 Task: Find the best travel modes to reach the Empire State Building from Home by Wednesday, November 29.
Action: Mouse moved to (229, 81)
Screenshot: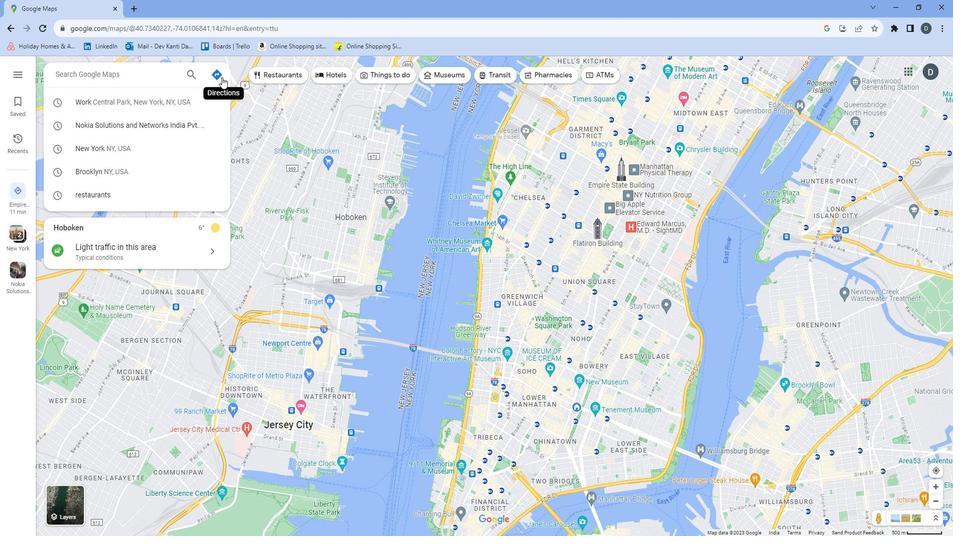 
Action: Mouse pressed left at (229, 81)
Screenshot: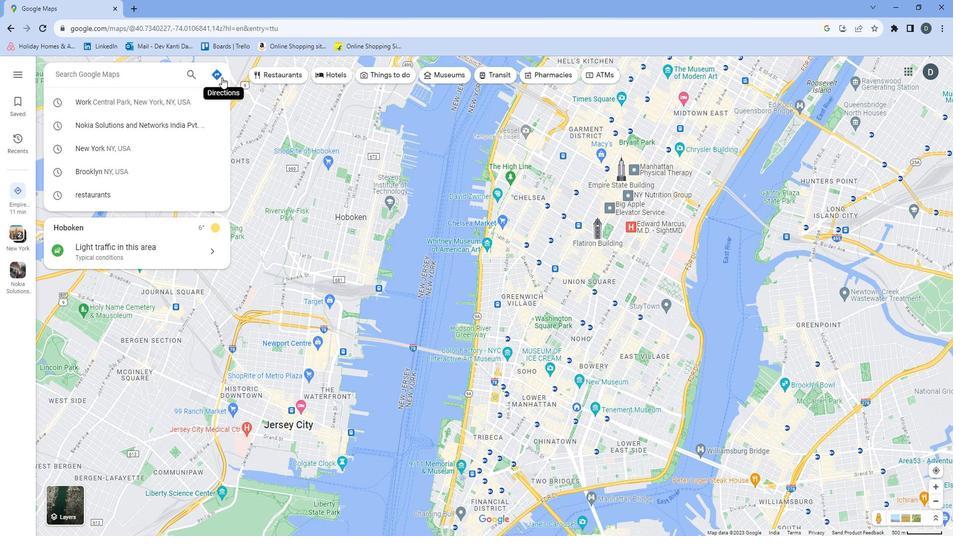 
Action: Mouse moved to (143, 182)
Screenshot: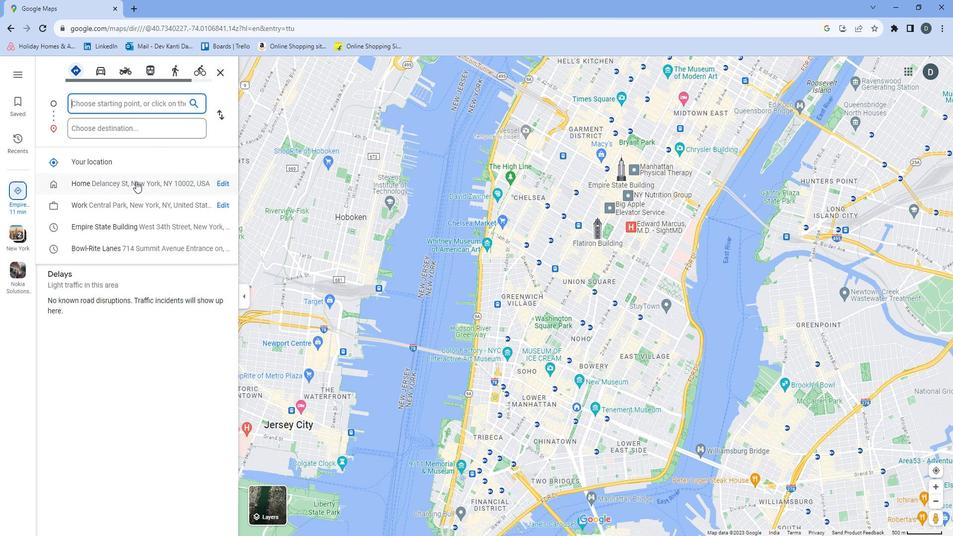 
Action: Mouse pressed left at (143, 182)
Screenshot: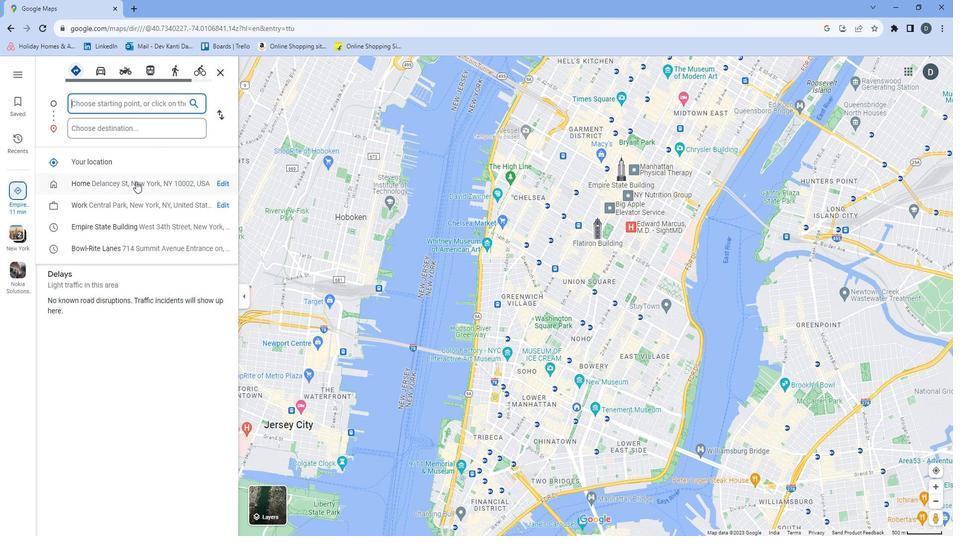 
Action: Mouse moved to (148, 126)
Screenshot: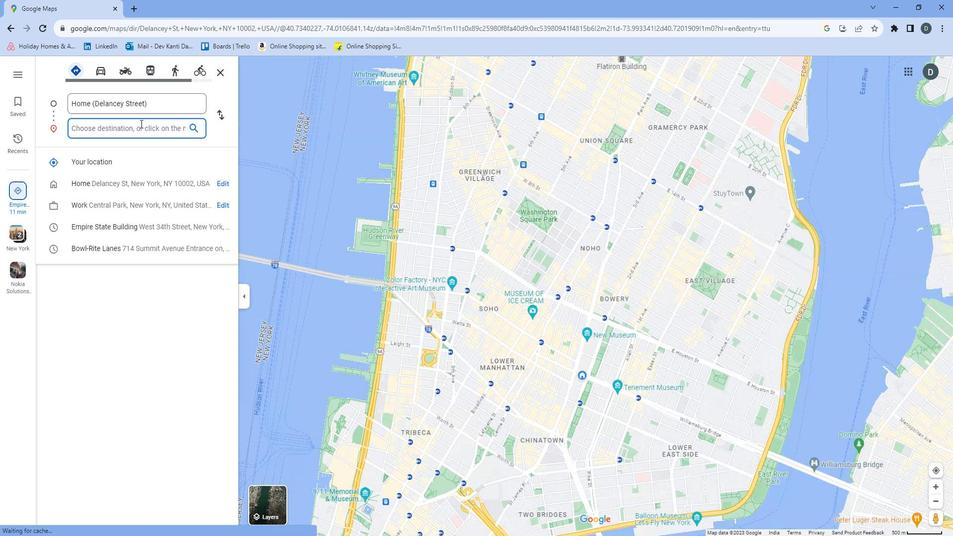 
Action: Mouse pressed left at (148, 126)
Screenshot: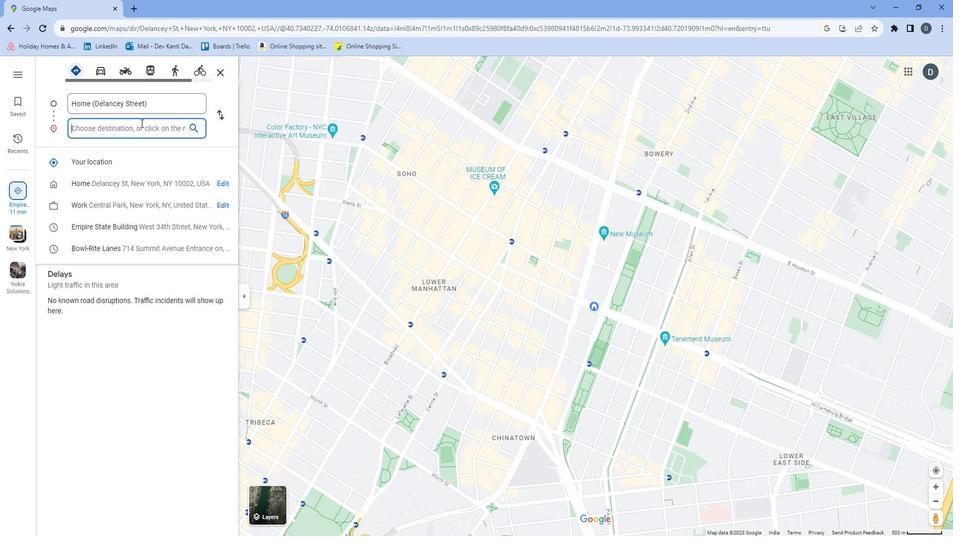 
Action: Key pressed <Key.shift>Emoi<Key.backspace><Key.backspace>pire<Key.space><Key.shift>State<Key.space><Key.shift>
Screenshot: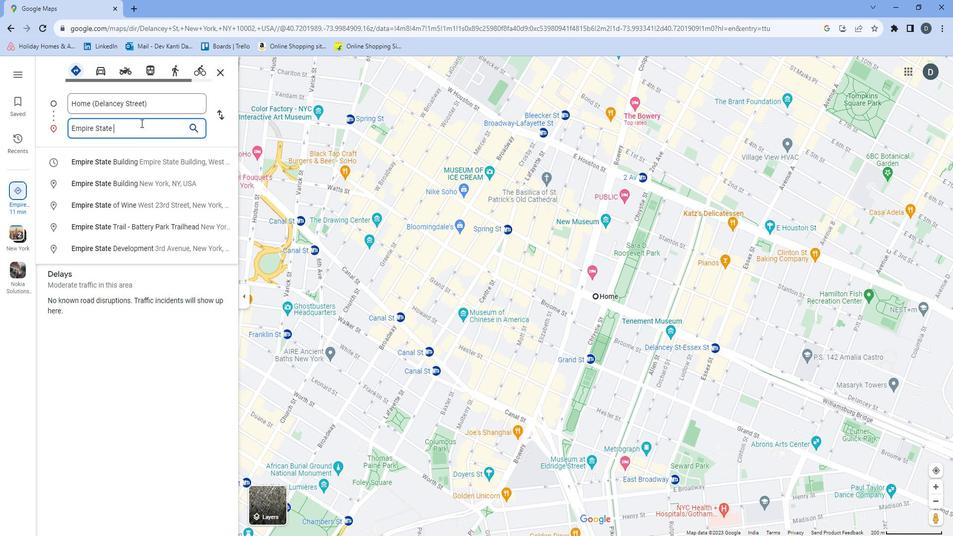 
Action: Mouse moved to (150, 185)
Screenshot: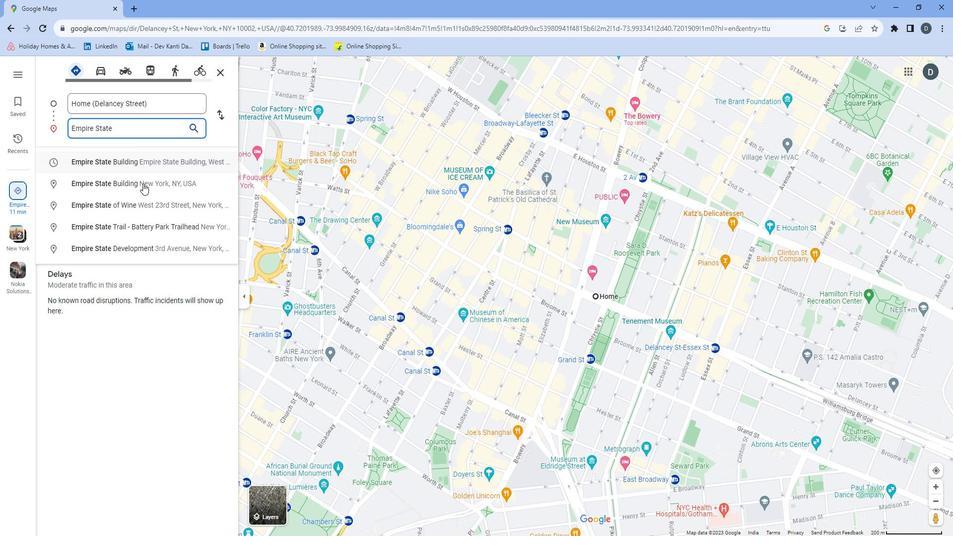 
Action: Mouse pressed left at (150, 185)
Screenshot: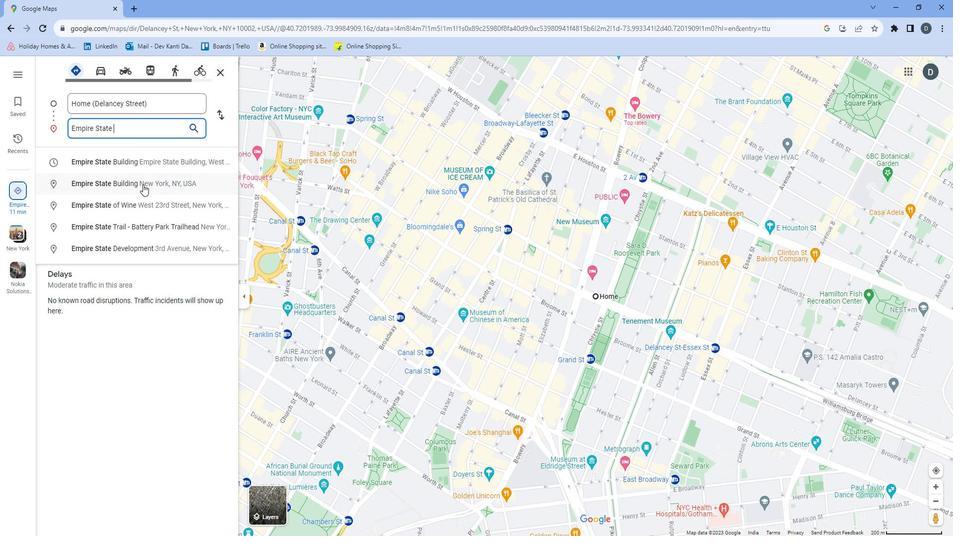 
Action: Mouse moved to (112, 190)
Screenshot: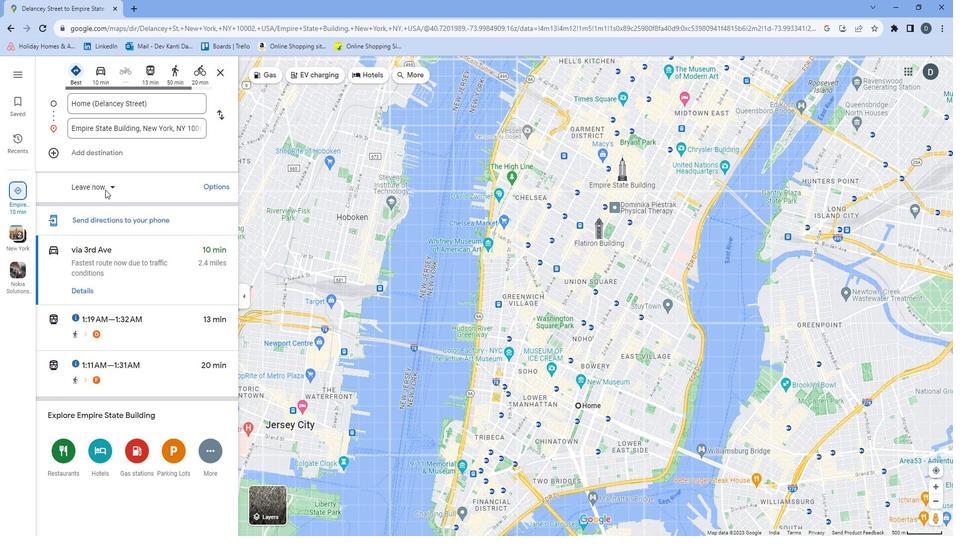 
Action: Mouse pressed left at (112, 190)
Screenshot: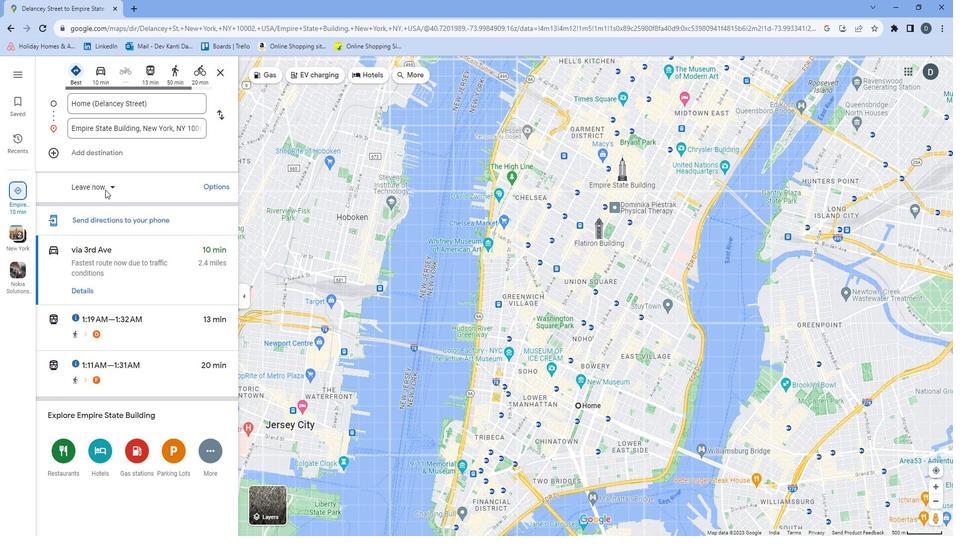 
Action: Mouse moved to (111, 213)
Screenshot: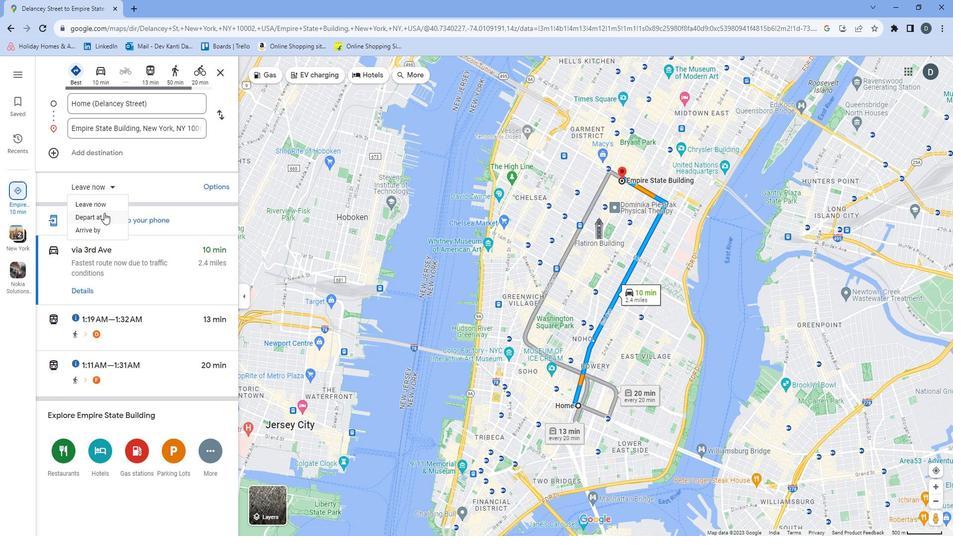 
Action: Mouse pressed left at (111, 213)
Screenshot: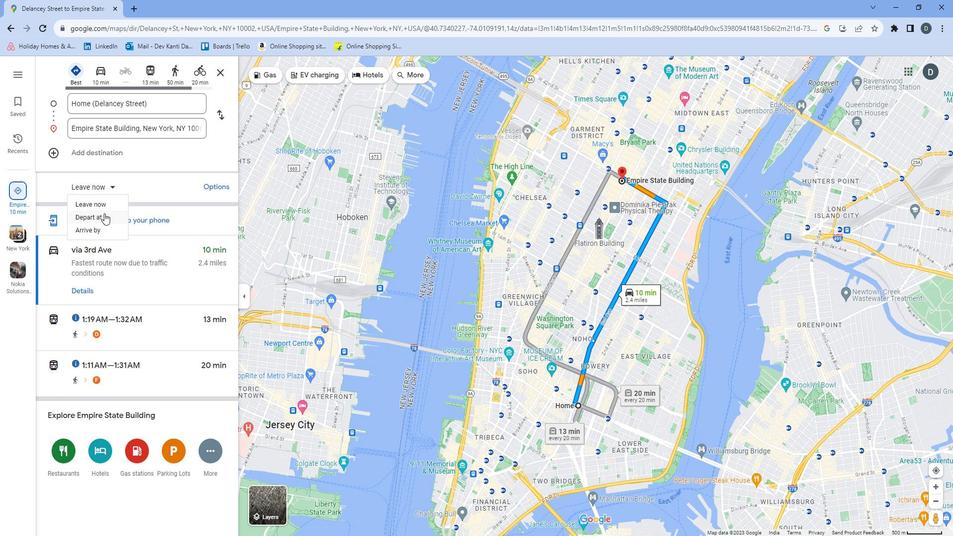 
Action: Mouse moved to (225, 181)
Screenshot: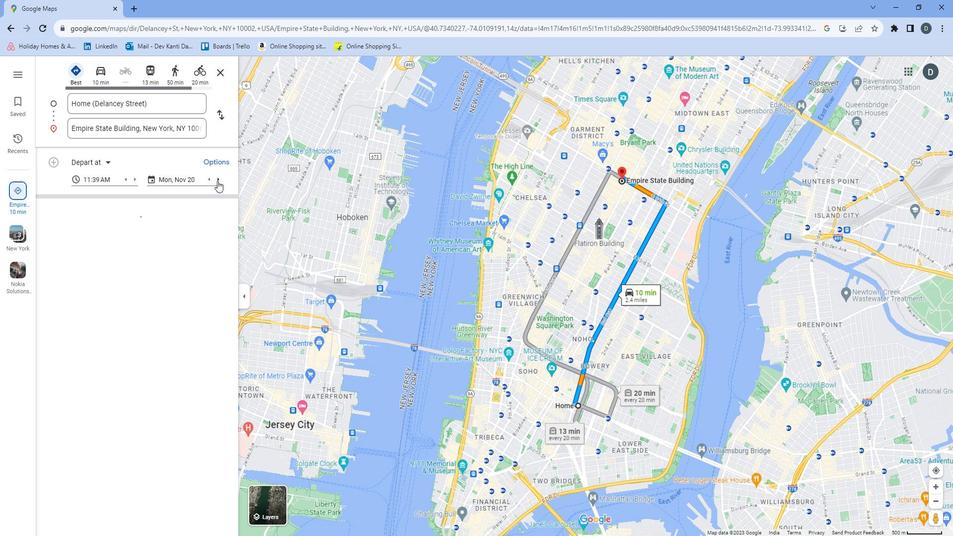 
Action: Mouse pressed left at (225, 181)
Screenshot: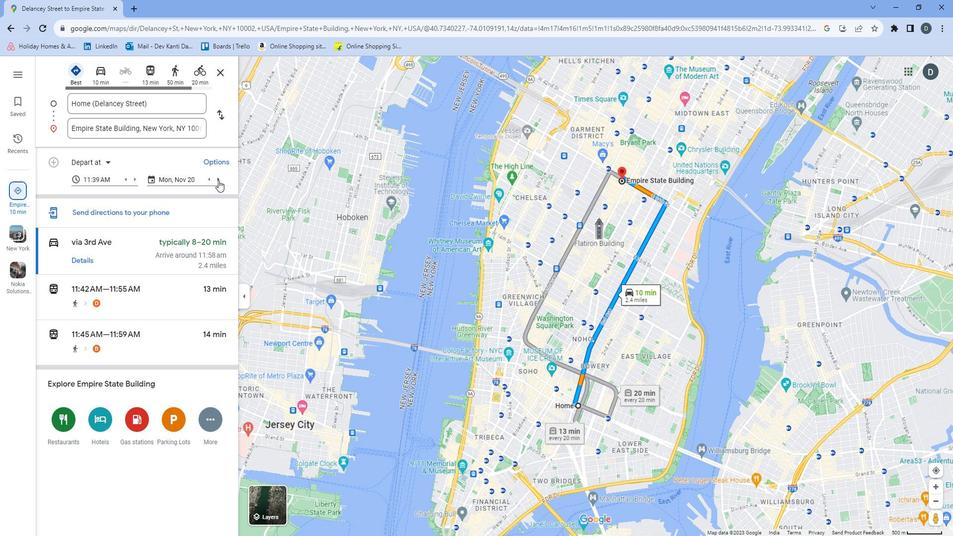 
Action: Mouse pressed left at (225, 181)
Screenshot: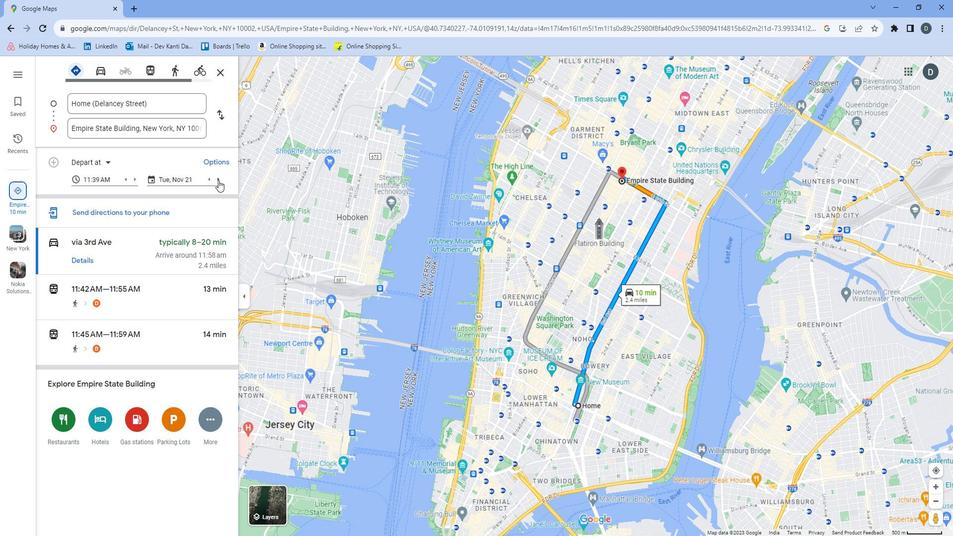 
Action: Mouse pressed left at (225, 181)
Screenshot: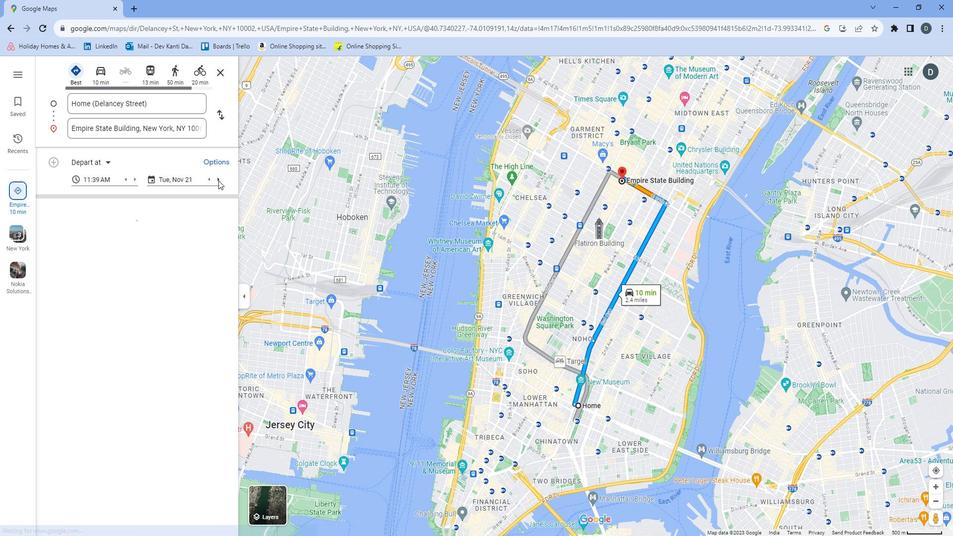 
Action: Mouse pressed left at (225, 181)
Screenshot: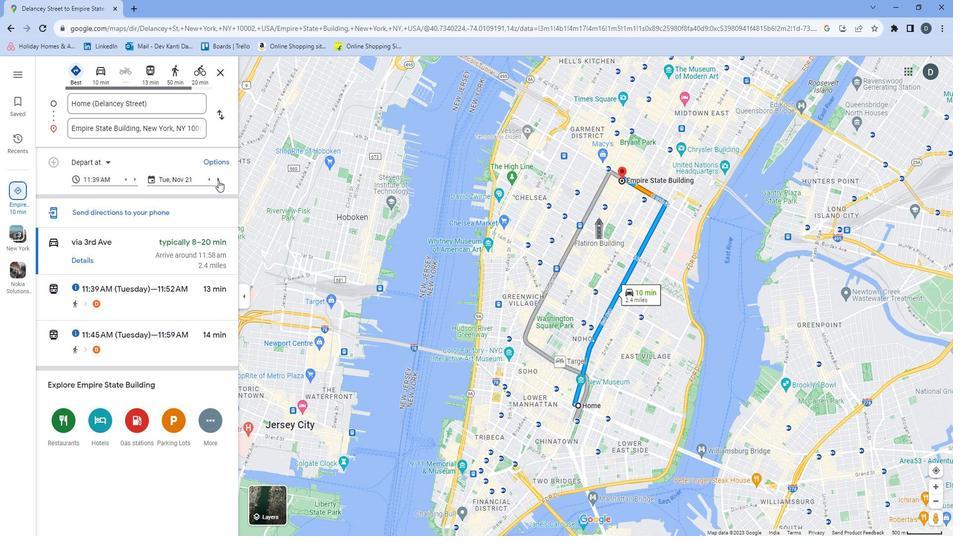 
Action: Mouse moved to (224, 181)
Screenshot: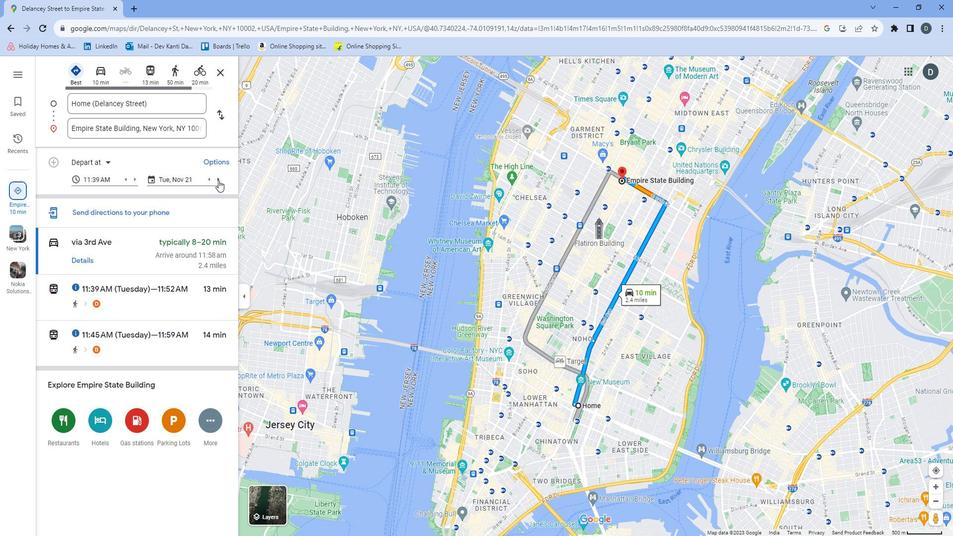 
Action: Mouse pressed left at (224, 181)
Screenshot: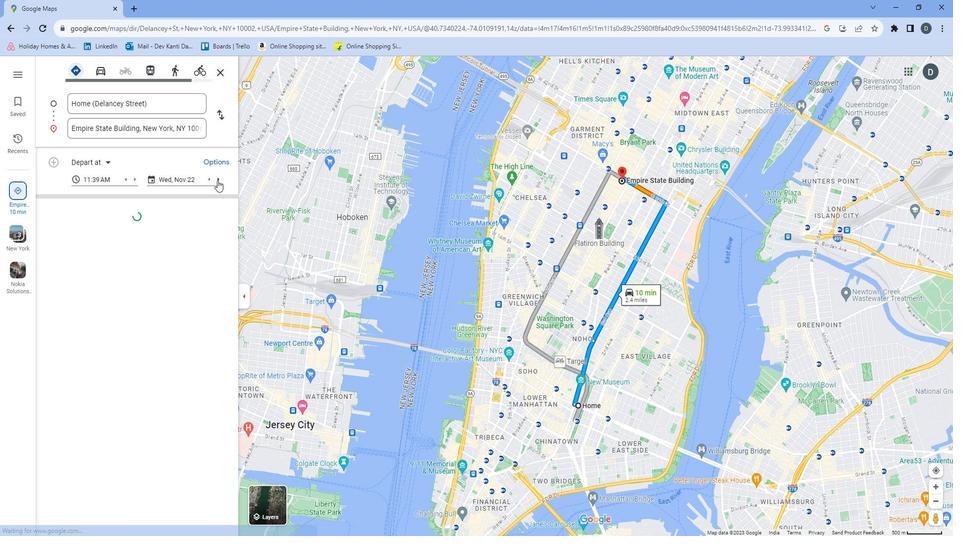 
Action: Mouse pressed left at (224, 181)
Screenshot: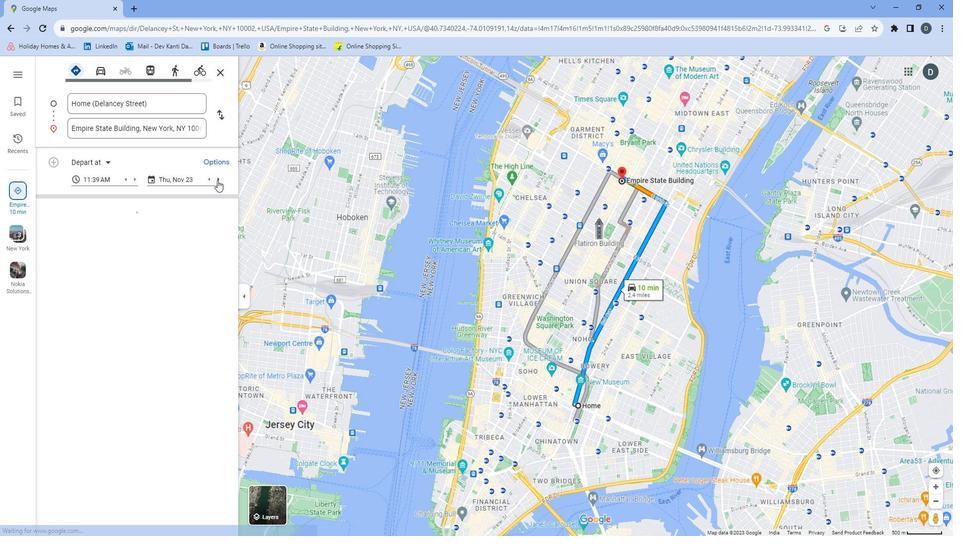 
Action: Mouse pressed left at (224, 181)
Screenshot: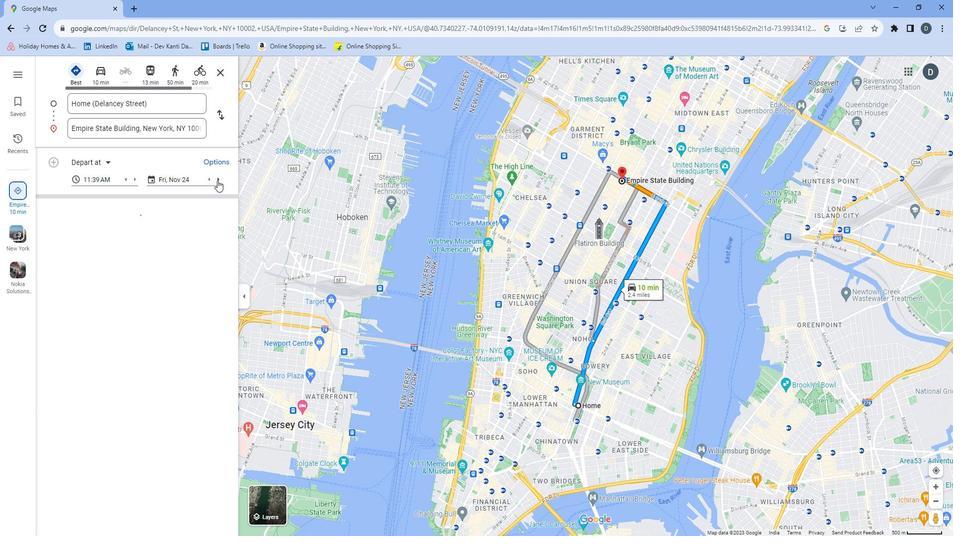 
Action: Mouse pressed left at (224, 181)
Screenshot: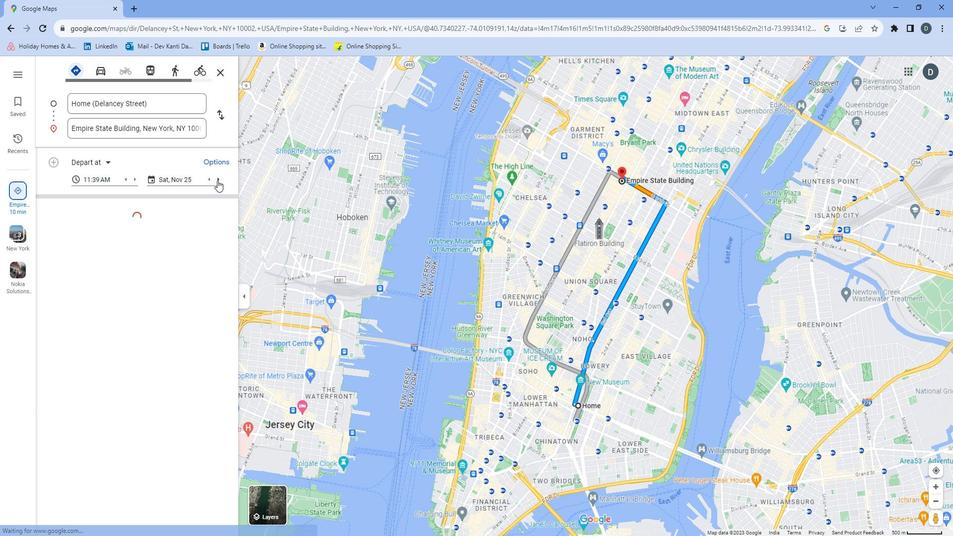 
Action: Mouse pressed left at (224, 181)
Screenshot: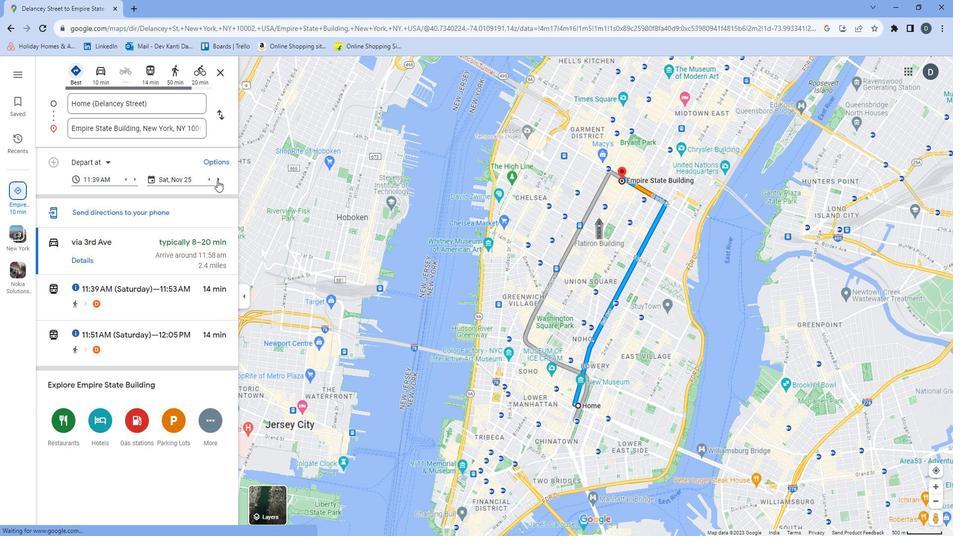 
Action: Mouse pressed left at (224, 181)
Screenshot: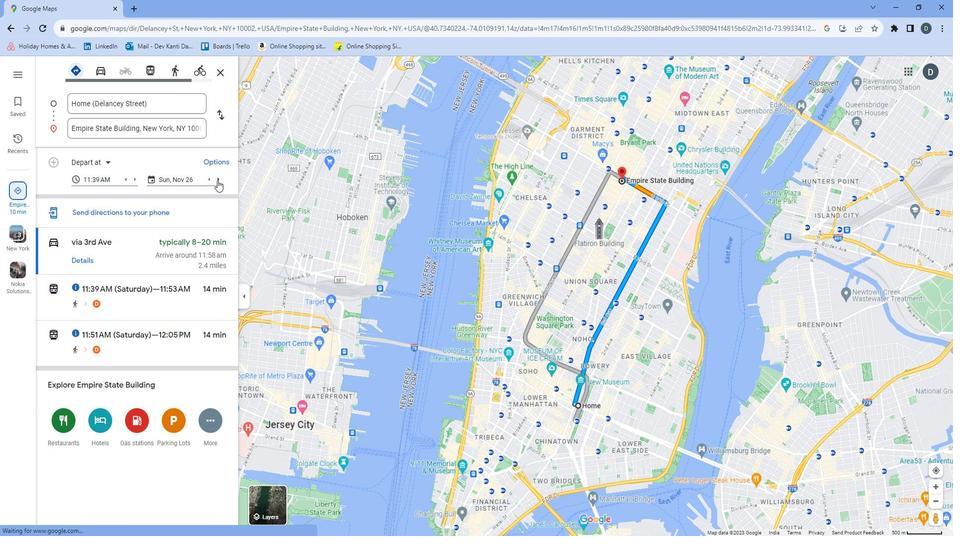 
Action: Mouse pressed left at (224, 181)
Screenshot: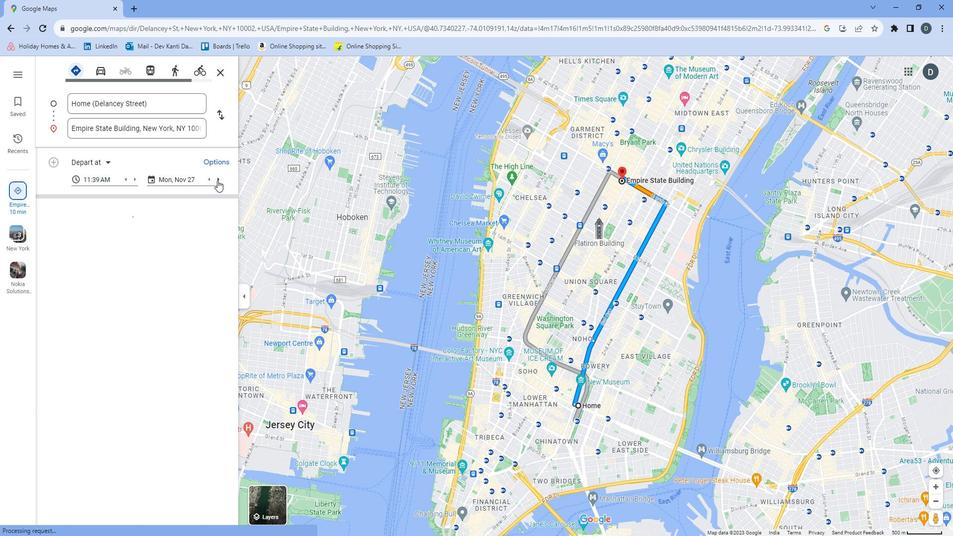 
Action: Mouse pressed left at (224, 181)
Screenshot: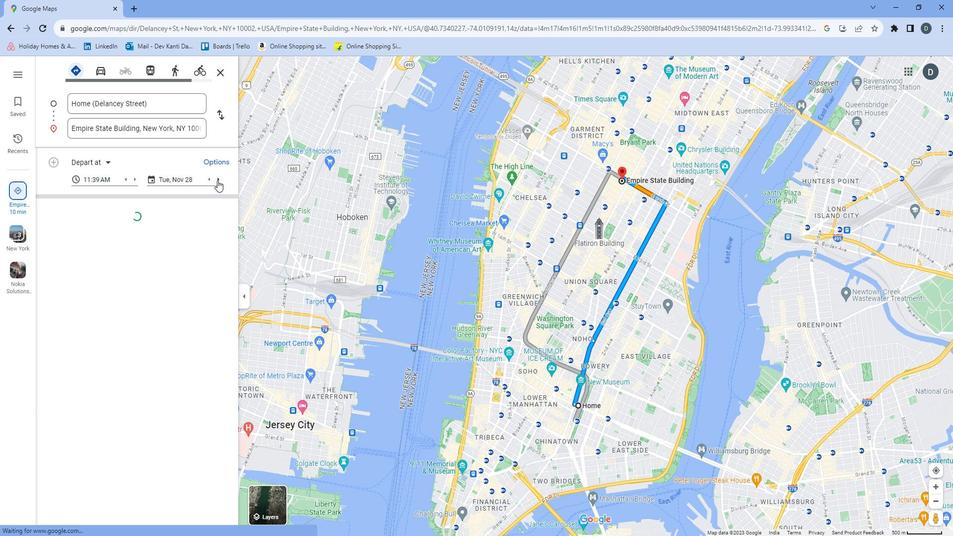
Action: Mouse moved to (230, 197)
Screenshot: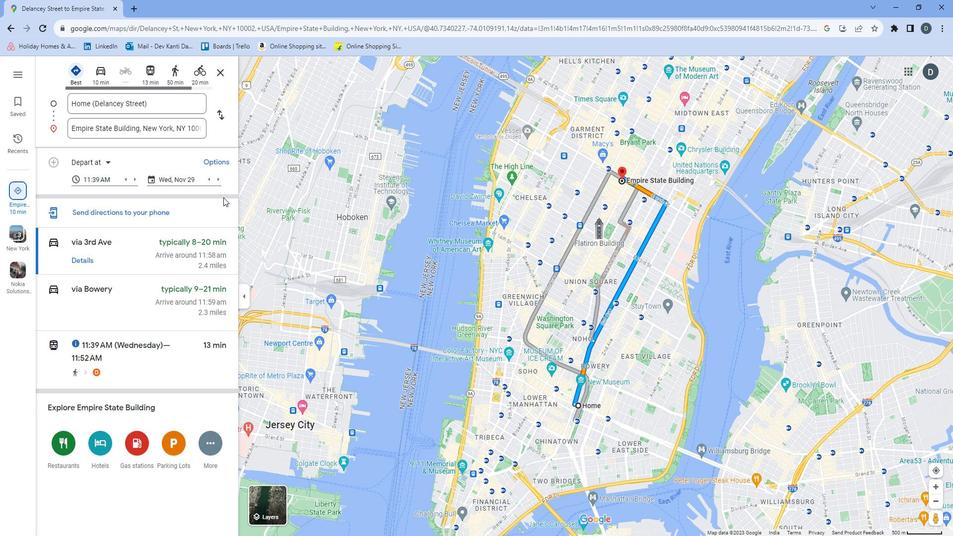 
